 Task: Set the rendering intent for color conversion for Open GL video output for Windows to "Saturation".
Action: Mouse moved to (131, 42)
Screenshot: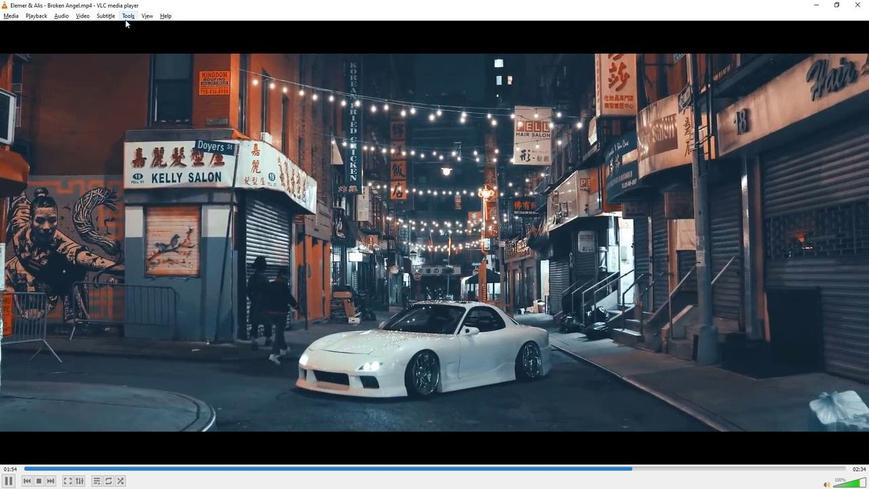 
Action: Mouse pressed left at (131, 42)
Screenshot: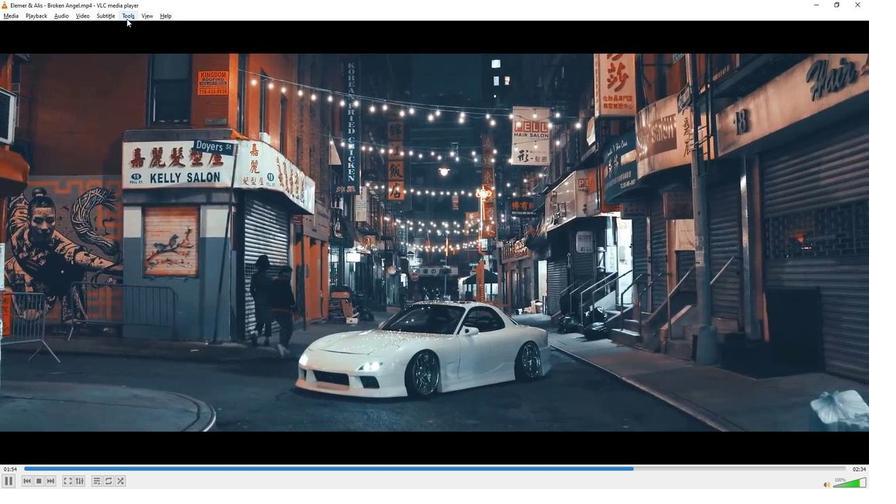 
Action: Mouse moved to (150, 141)
Screenshot: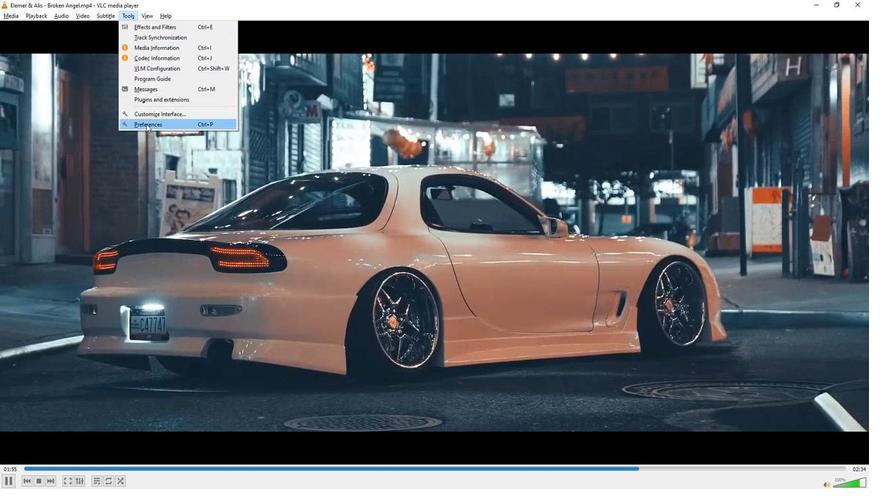 
Action: Mouse pressed left at (150, 141)
Screenshot: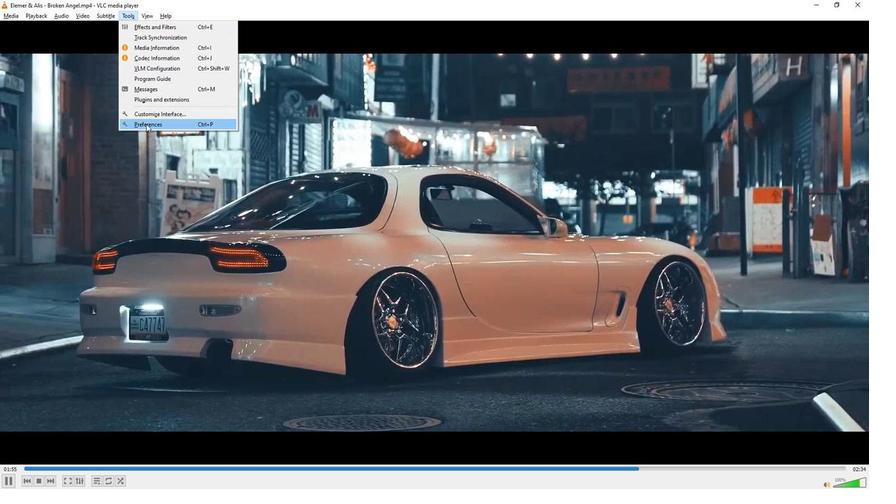 
Action: Mouse moved to (197, 387)
Screenshot: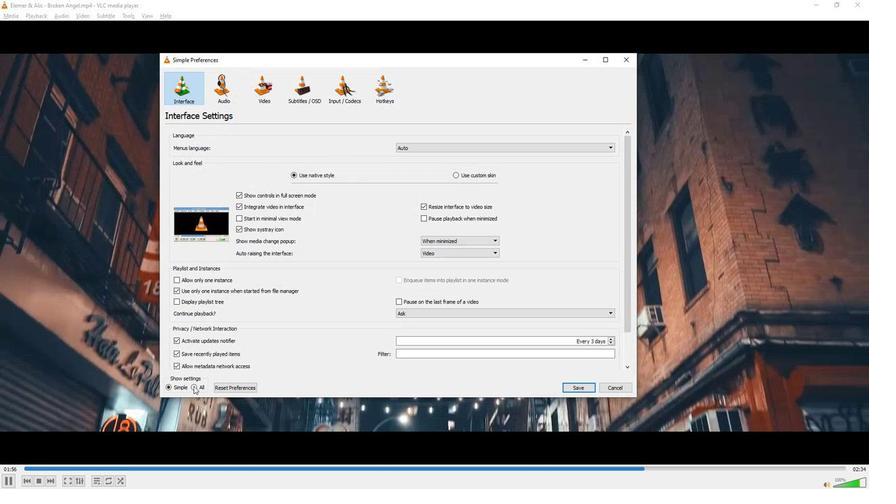 
Action: Mouse pressed left at (197, 387)
Screenshot: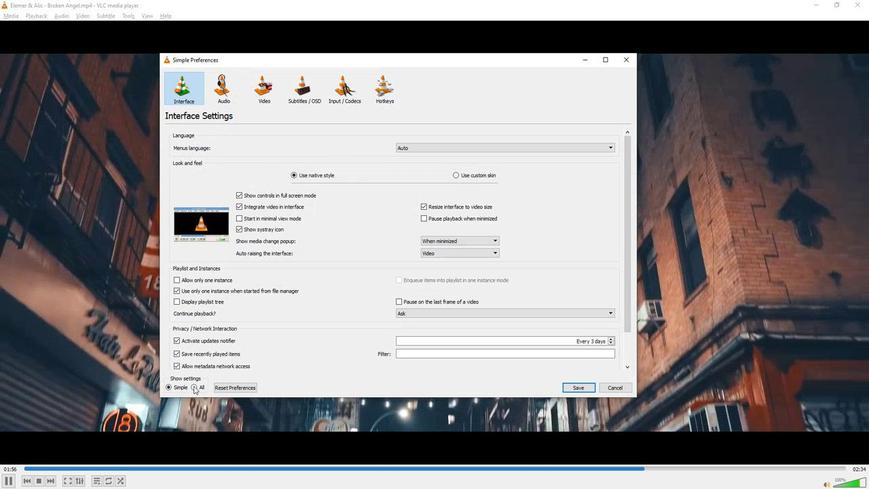 
Action: Mouse moved to (188, 317)
Screenshot: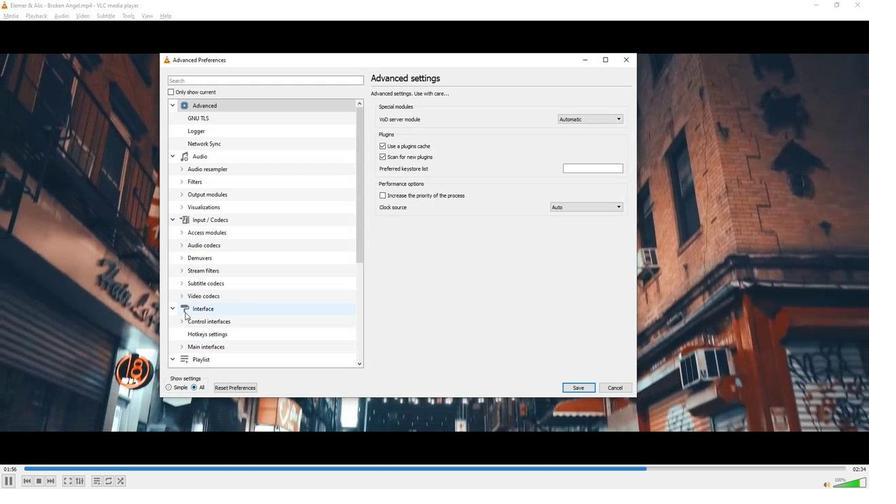 
Action: Mouse scrolled (188, 317) with delta (0, 0)
Screenshot: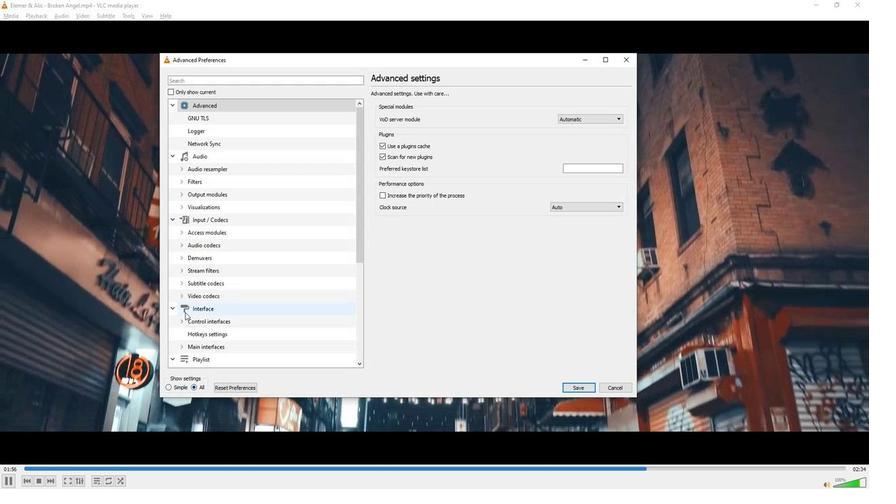 
Action: Mouse scrolled (188, 317) with delta (0, 0)
Screenshot: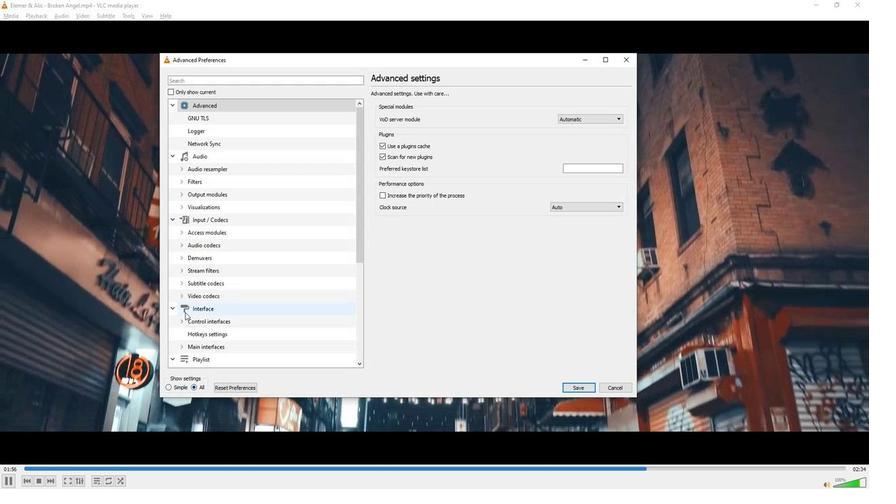 
Action: Mouse moved to (188, 317)
Screenshot: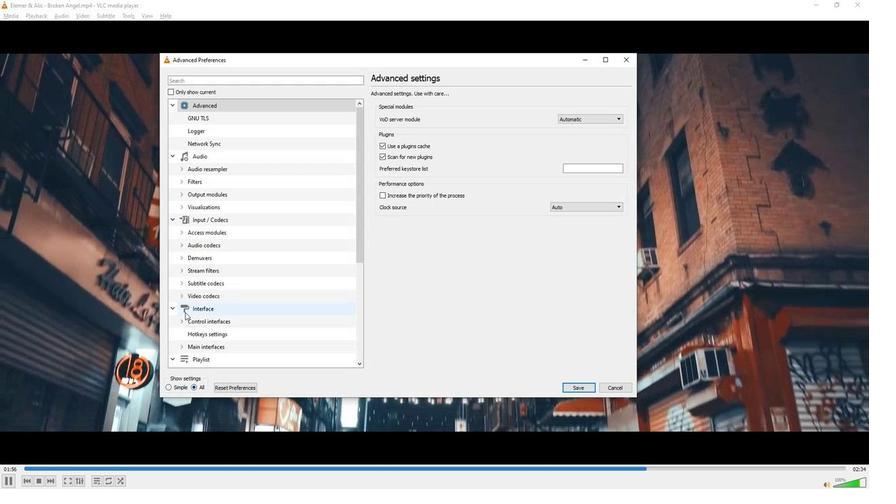
Action: Mouse scrolled (188, 317) with delta (0, 0)
Screenshot: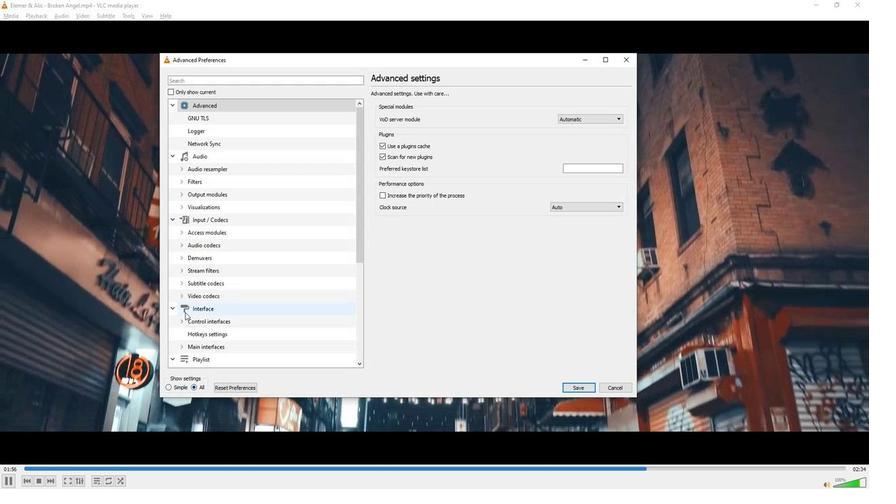 
Action: Mouse moved to (187, 317)
Screenshot: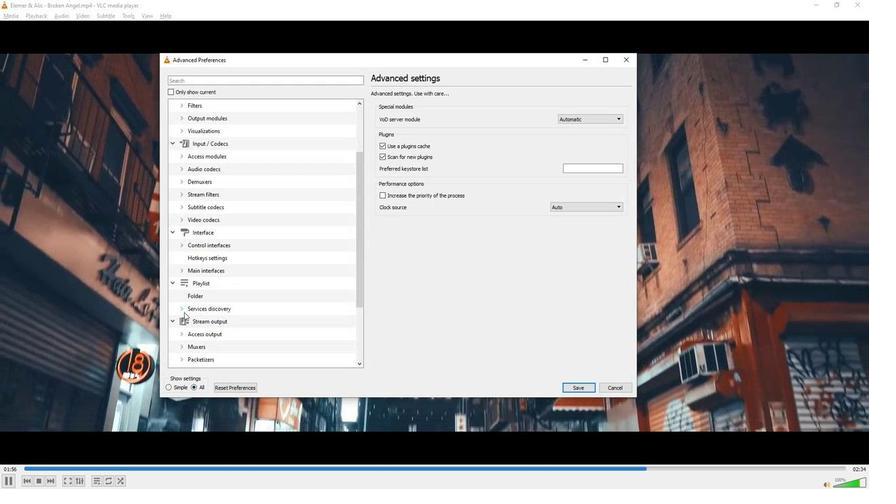 
Action: Mouse scrolled (187, 317) with delta (0, 0)
Screenshot: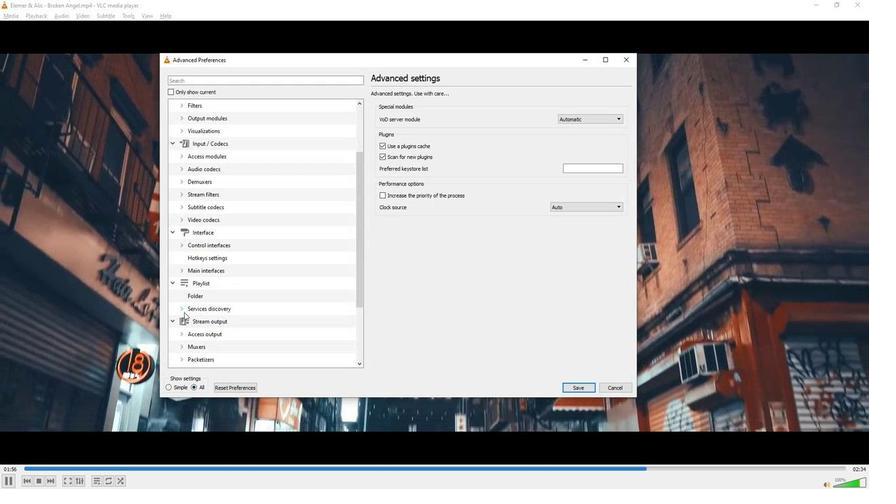 
Action: Mouse moved to (186, 317)
Screenshot: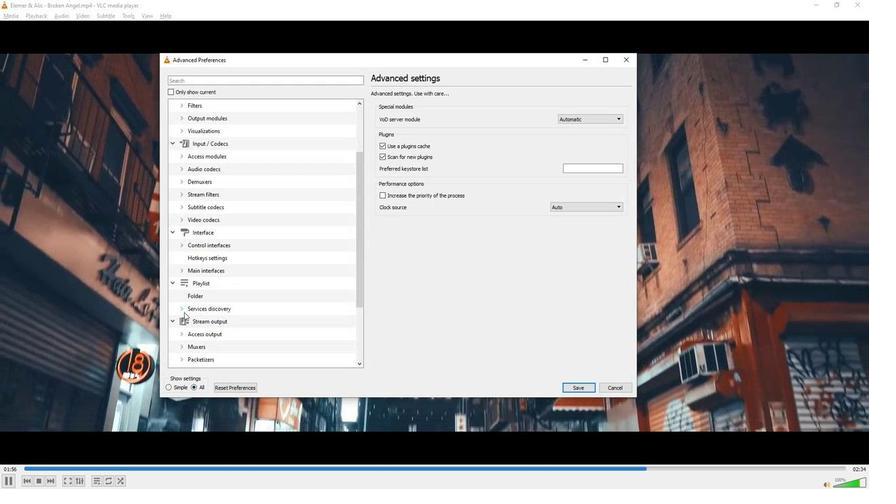 
Action: Mouse scrolled (186, 317) with delta (0, 0)
Screenshot: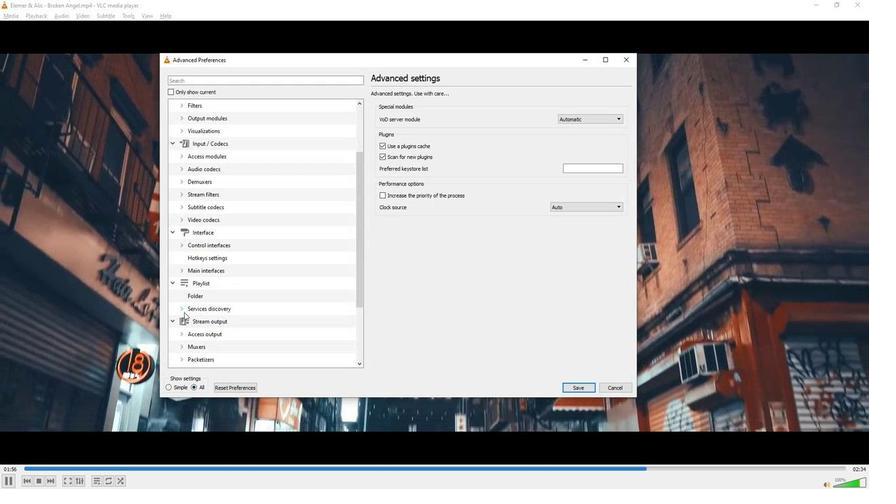 
Action: Mouse moved to (186, 317)
Screenshot: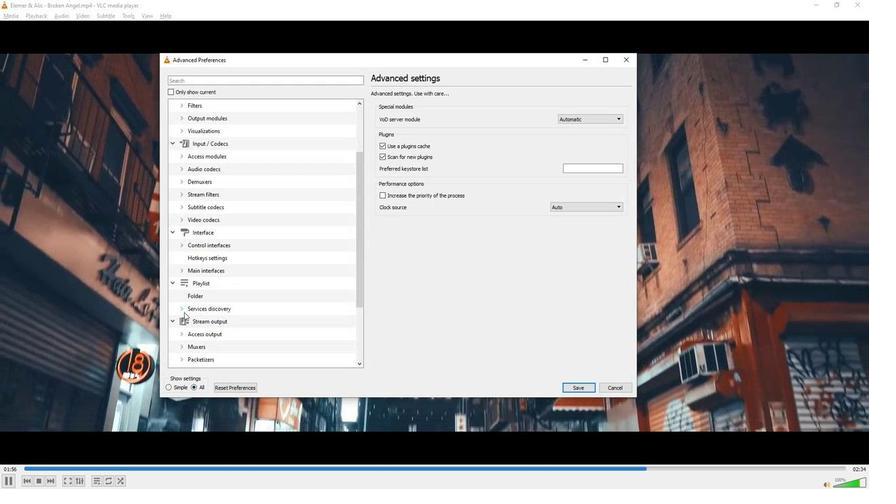 
Action: Mouse scrolled (186, 317) with delta (0, 0)
Screenshot: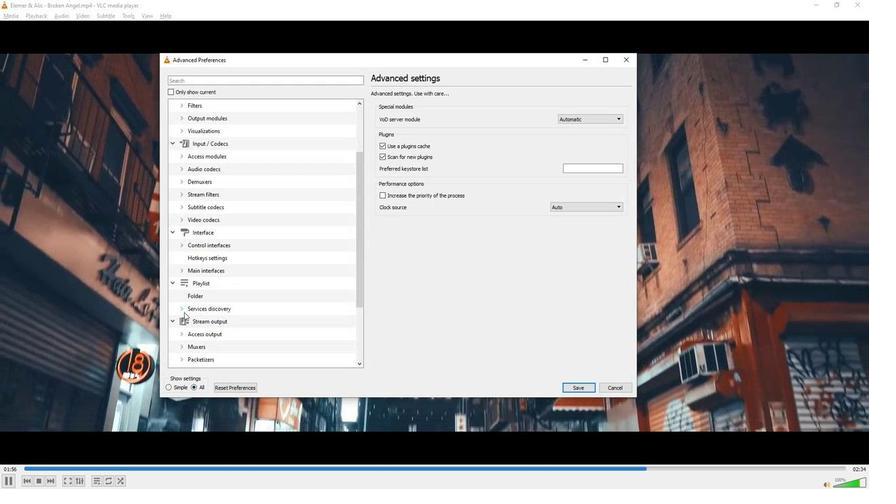 
Action: Mouse scrolled (186, 317) with delta (0, 0)
Screenshot: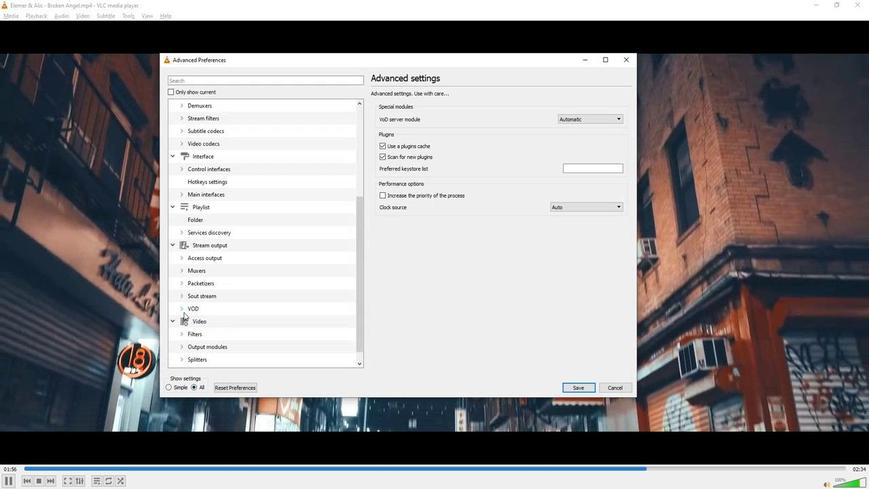 
Action: Mouse moved to (184, 338)
Screenshot: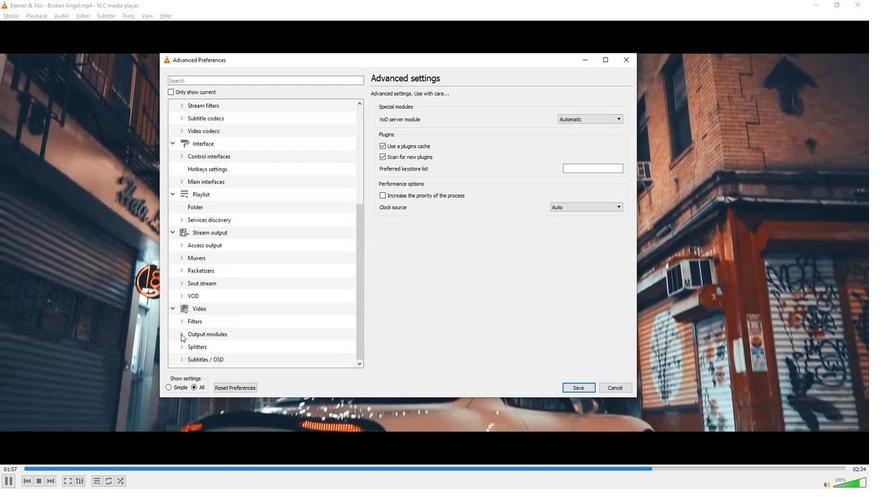 
Action: Mouse pressed left at (184, 338)
Screenshot: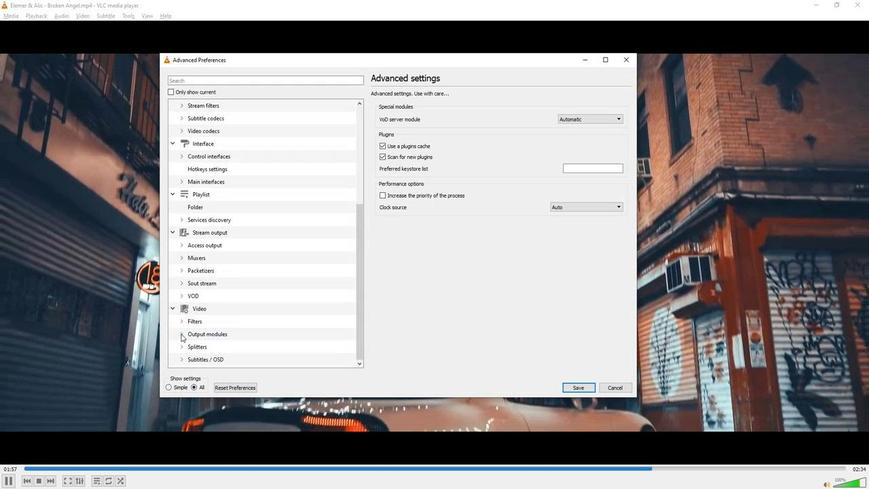 
Action: Mouse moved to (198, 328)
Screenshot: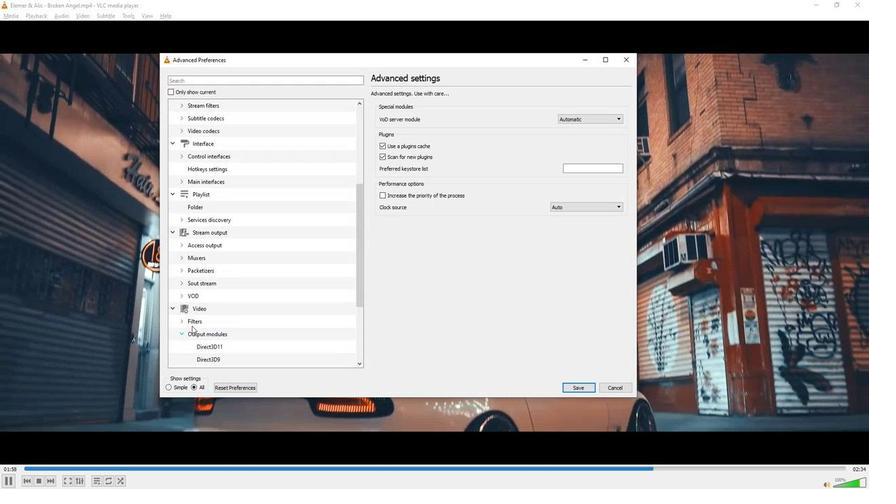 
Action: Mouse scrolled (198, 328) with delta (0, 0)
Screenshot: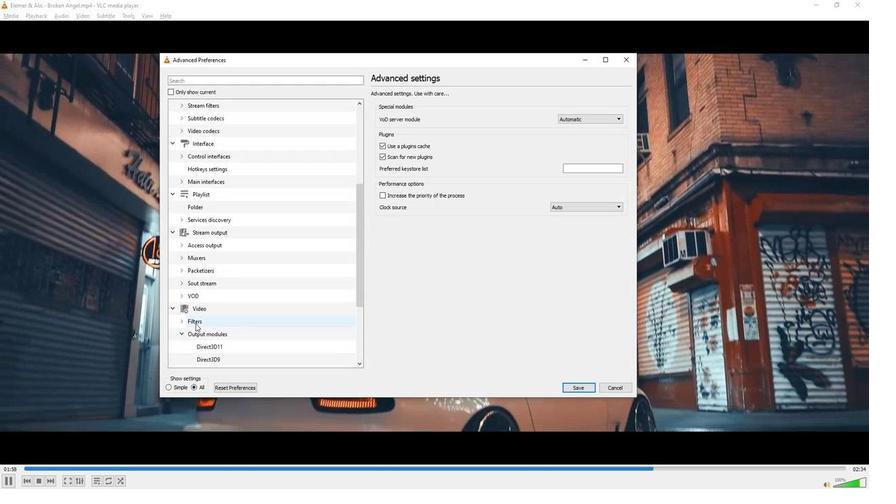 
Action: Mouse scrolled (198, 328) with delta (0, 0)
Screenshot: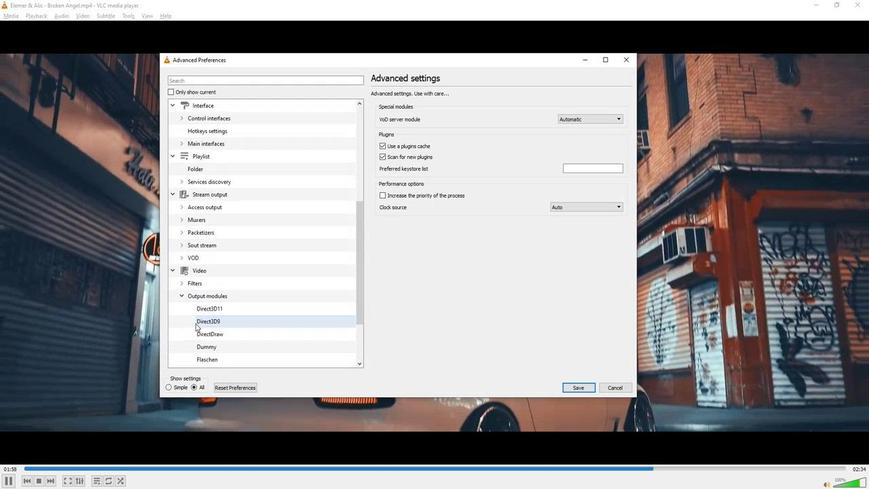 
Action: Mouse scrolled (198, 328) with delta (0, 0)
Screenshot: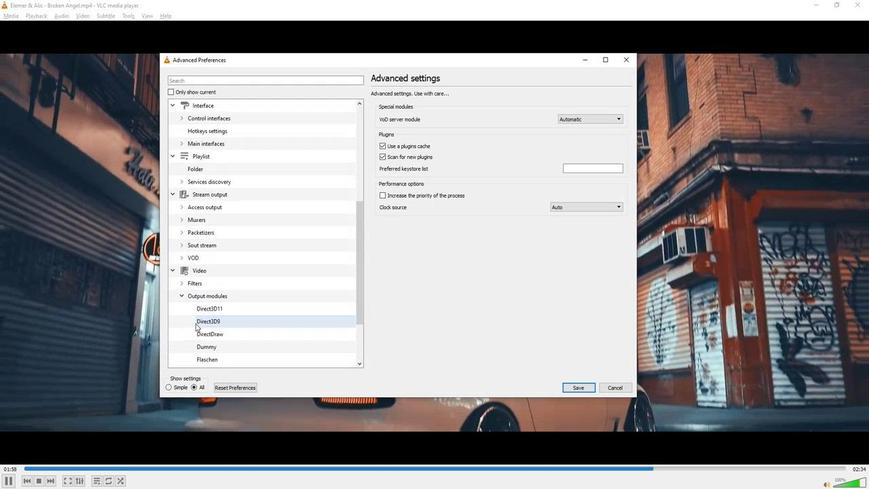 
Action: Mouse scrolled (198, 328) with delta (0, 0)
Screenshot: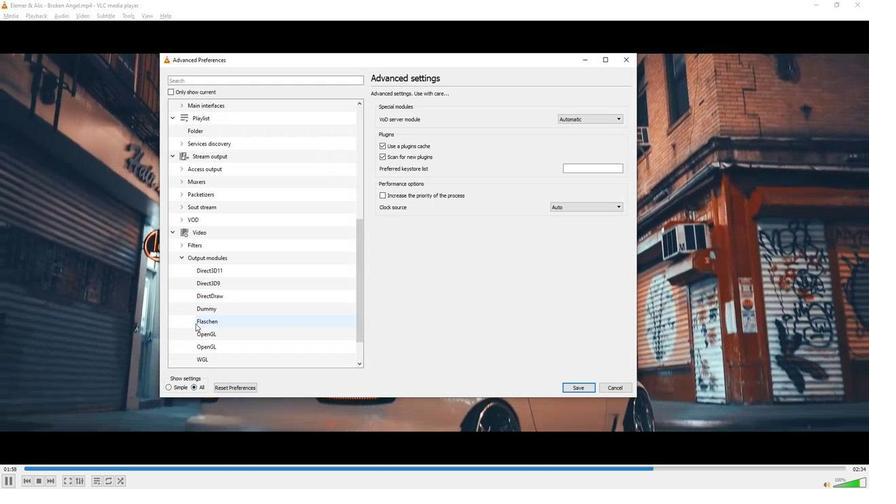 
Action: Mouse scrolled (198, 328) with delta (0, 0)
Screenshot: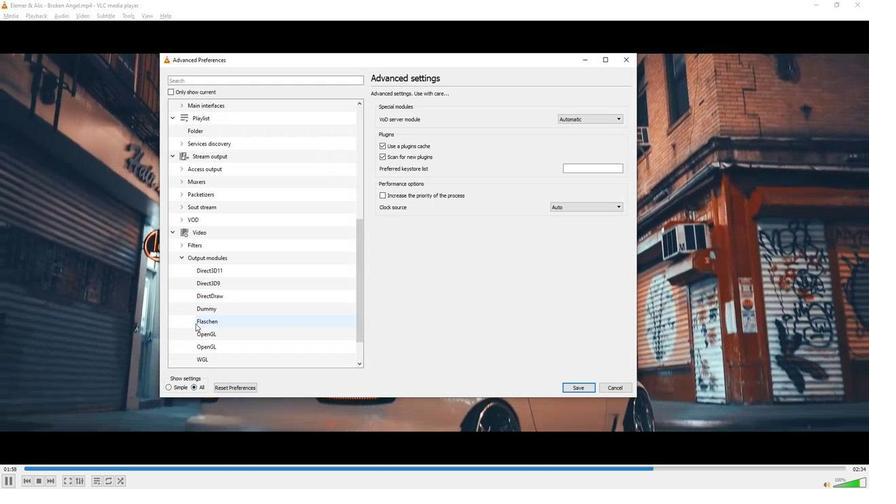 
Action: Mouse scrolled (198, 328) with delta (0, 0)
Screenshot: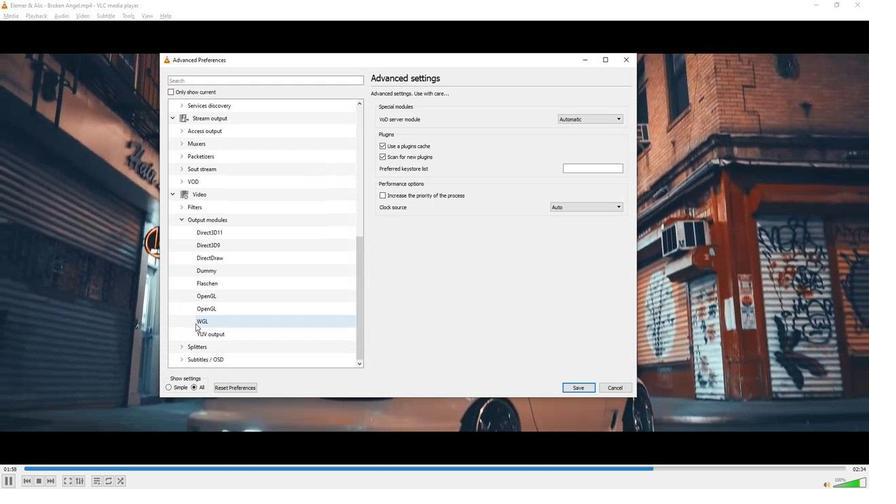 
Action: Mouse scrolled (198, 328) with delta (0, 0)
Screenshot: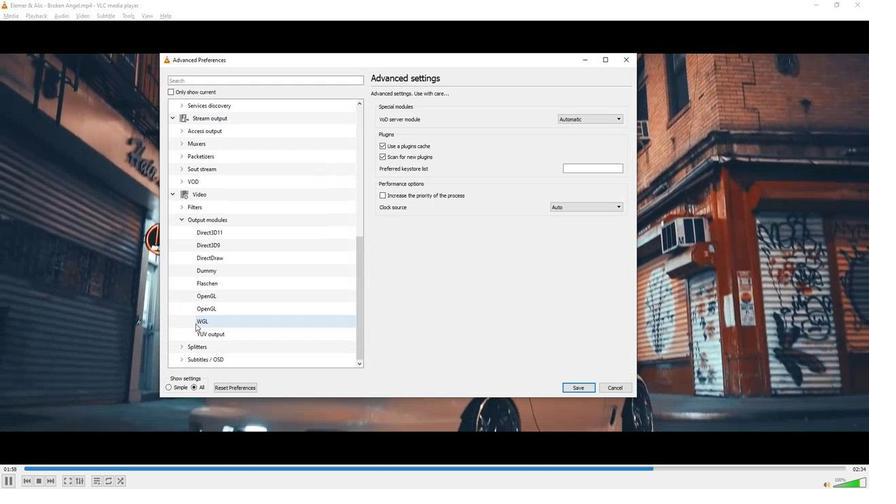 
Action: Mouse moved to (212, 315)
Screenshot: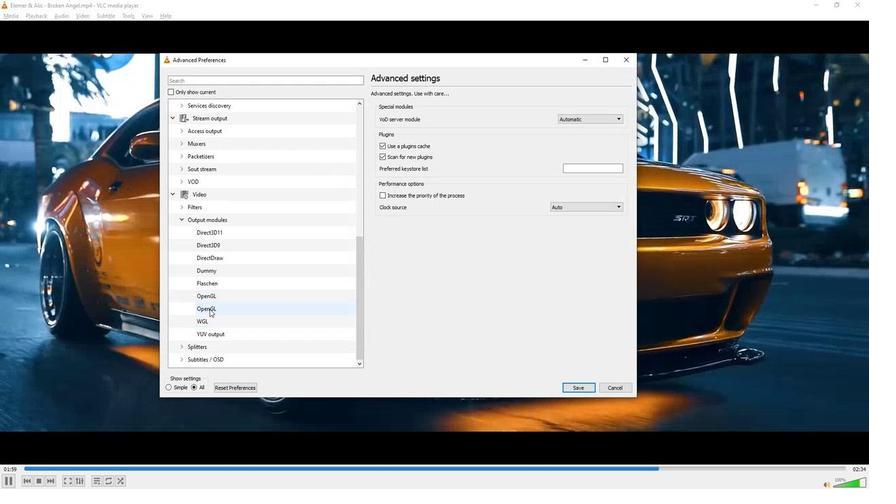 
Action: Mouse pressed left at (212, 315)
Screenshot: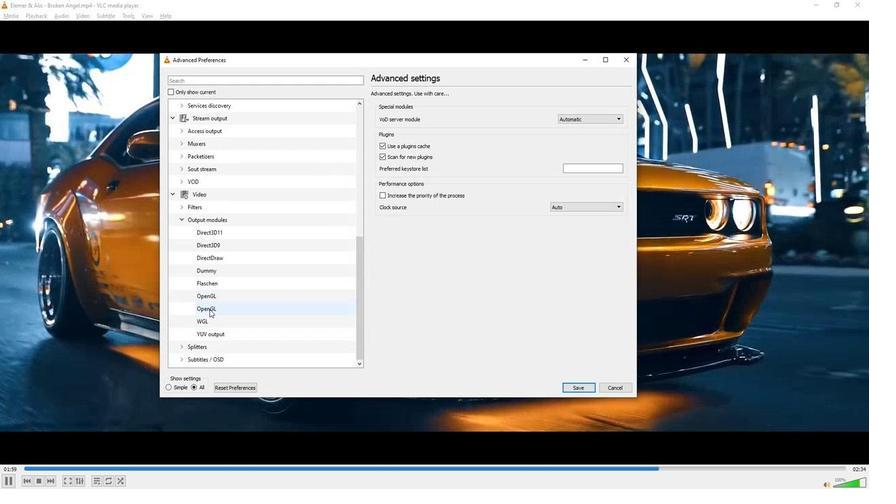 
Action: Mouse moved to (600, 146)
Screenshot: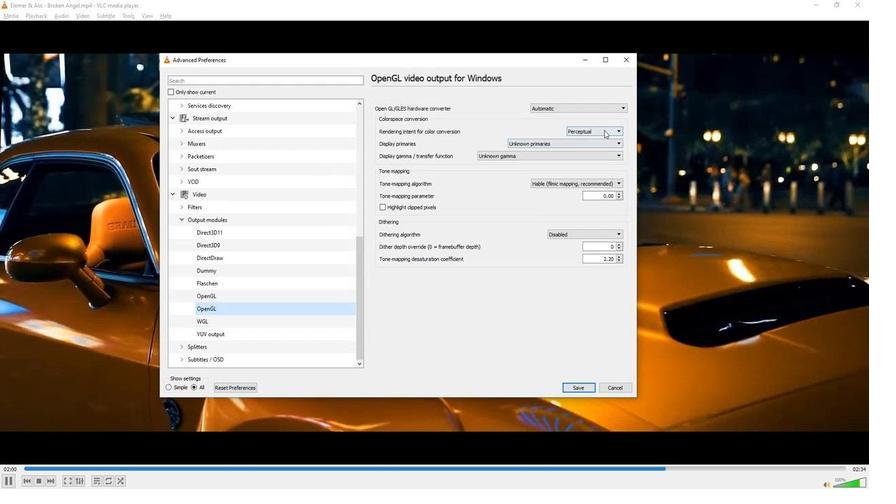 
Action: Mouse pressed left at (600, 146)
Screenshot: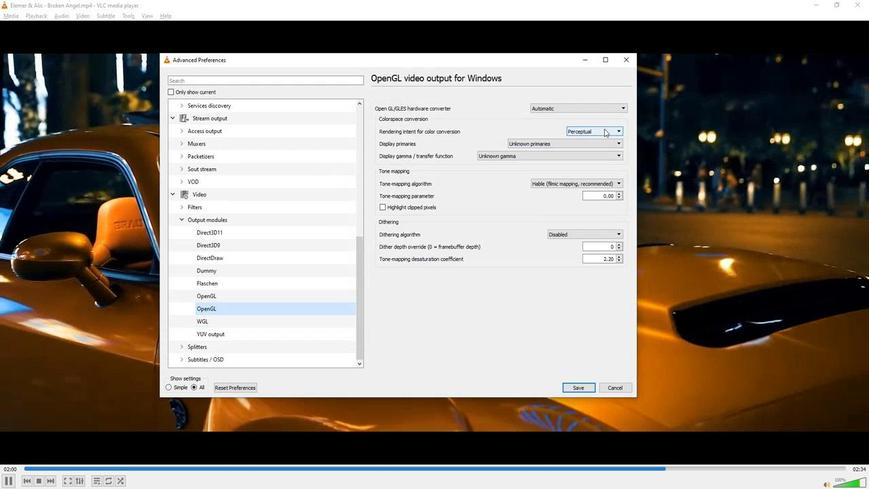 
Action: Mouse moved to (582, 170)
Screenshot: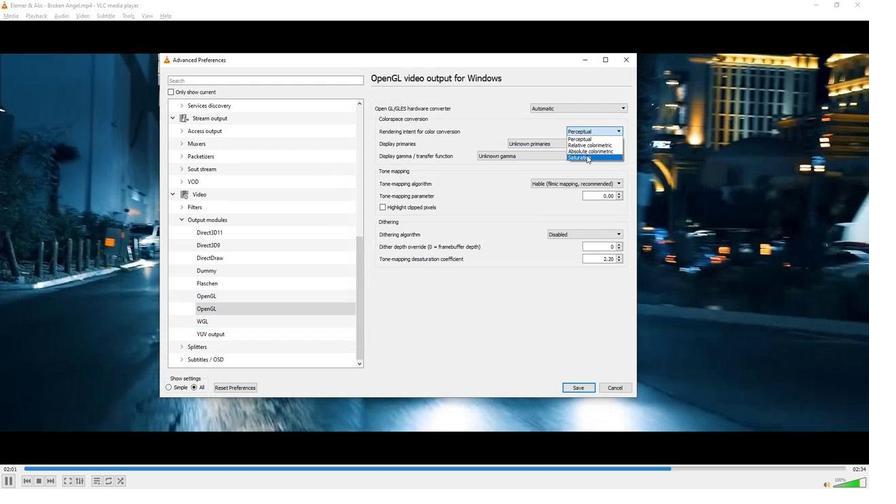 
Action: Mouse pressed left at (582, 170)
Screenshot: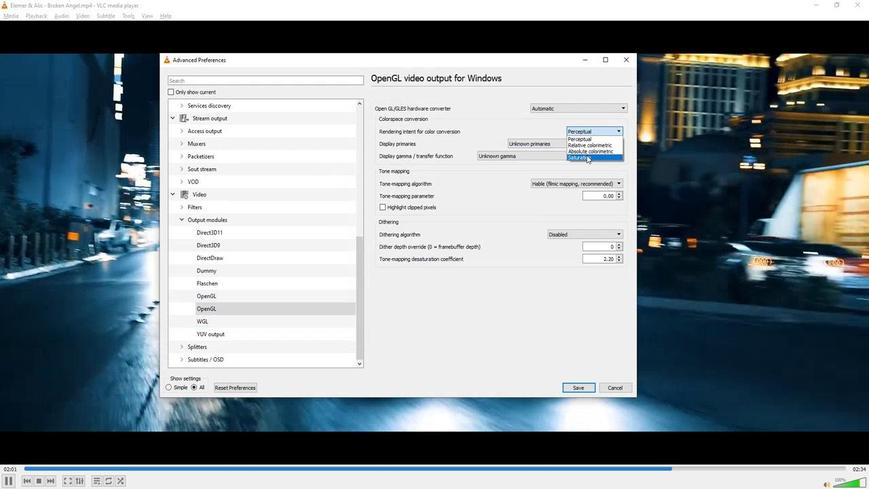 
Action: Mouse moved to (532, 278)
Screenshot: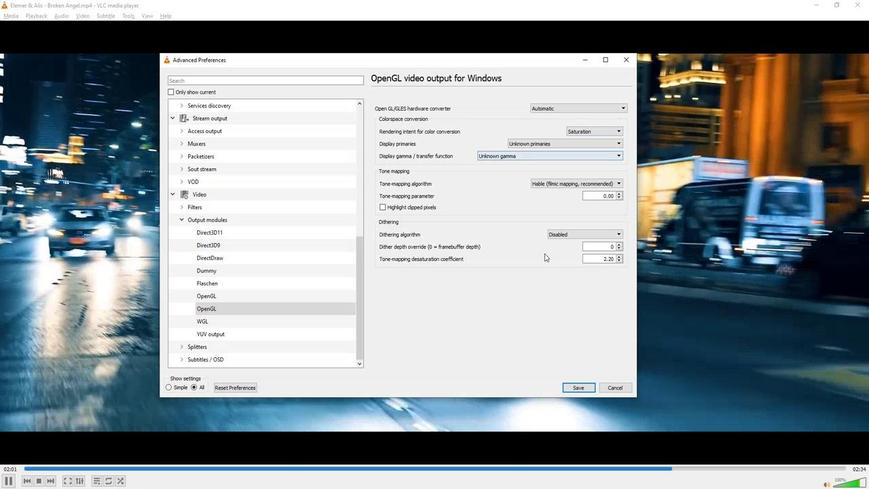 
